 Task: Toggle the hover documentation option in the SCSS.
Action: Mouse moved to (49, 516)
Screenshot: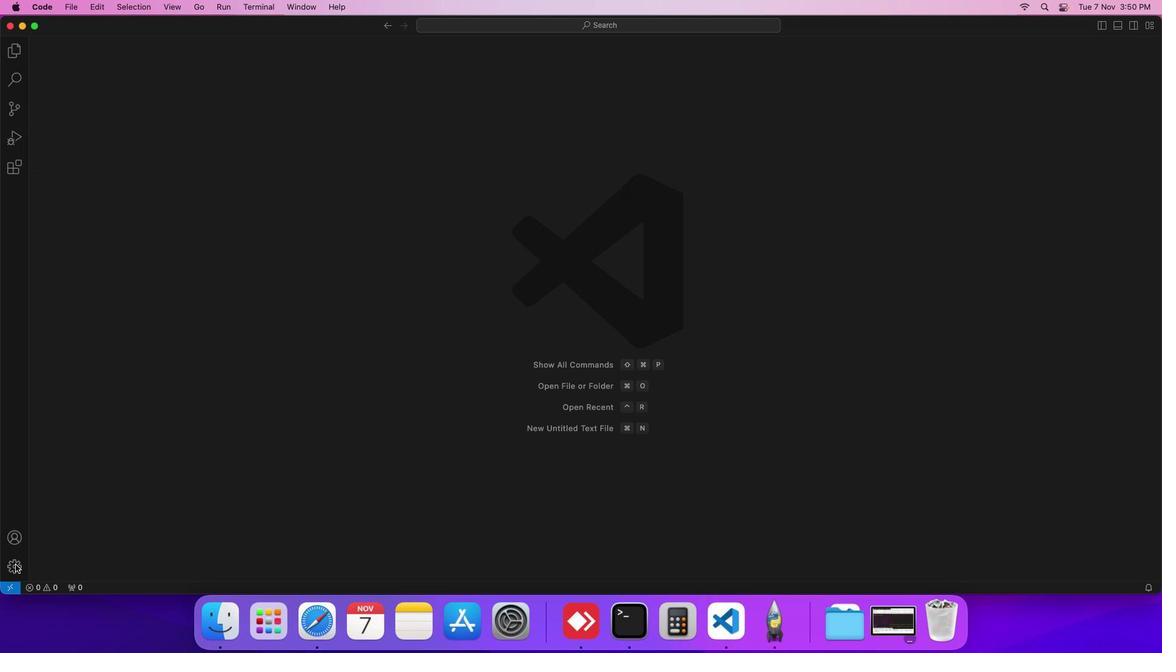 
Action: Mouse pressed left at (49, 516)
Screenshot: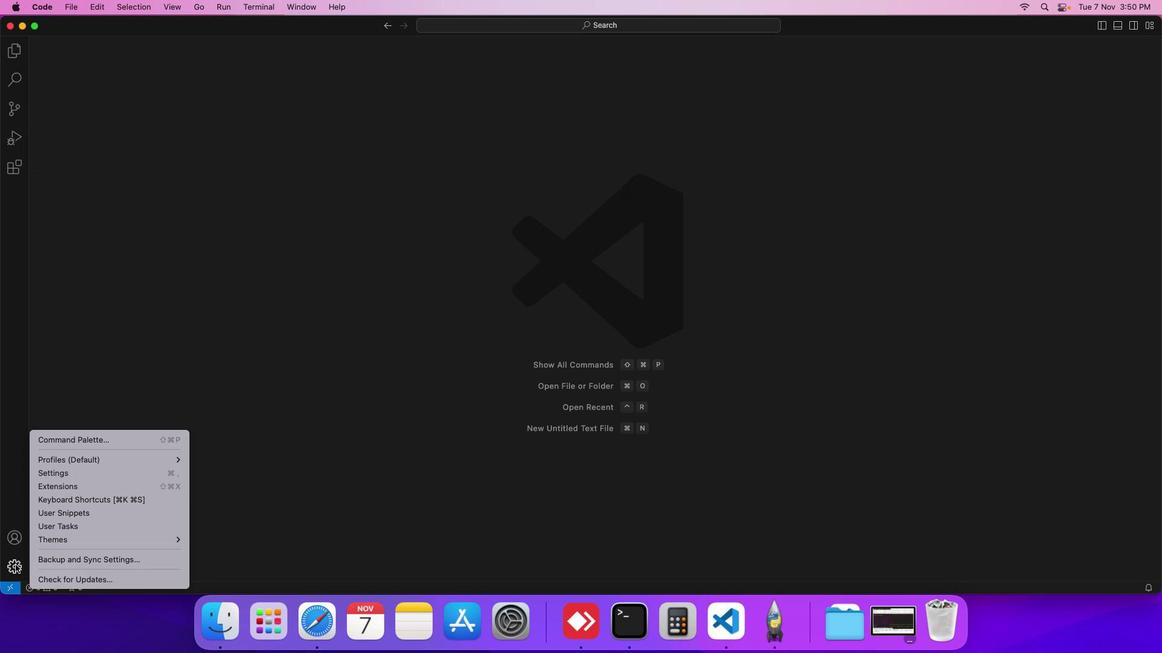 
Action: Mouse moved to (109, 450)
Screenshot: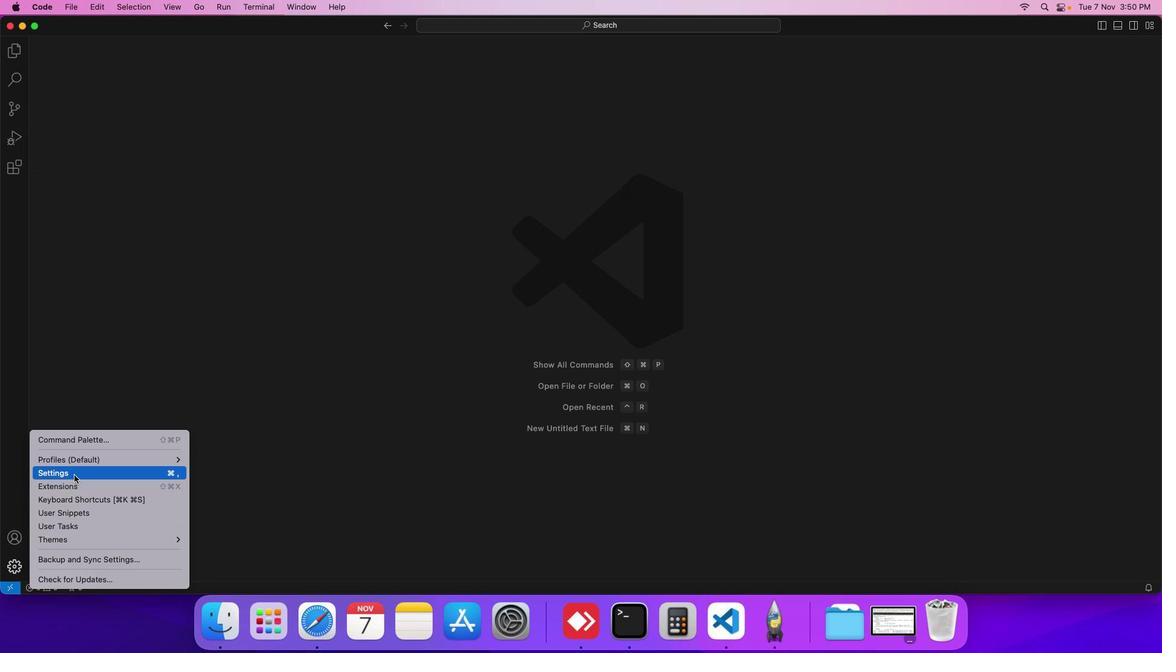 
Action: Mouse pressed left at (109, 450)
Screenshot: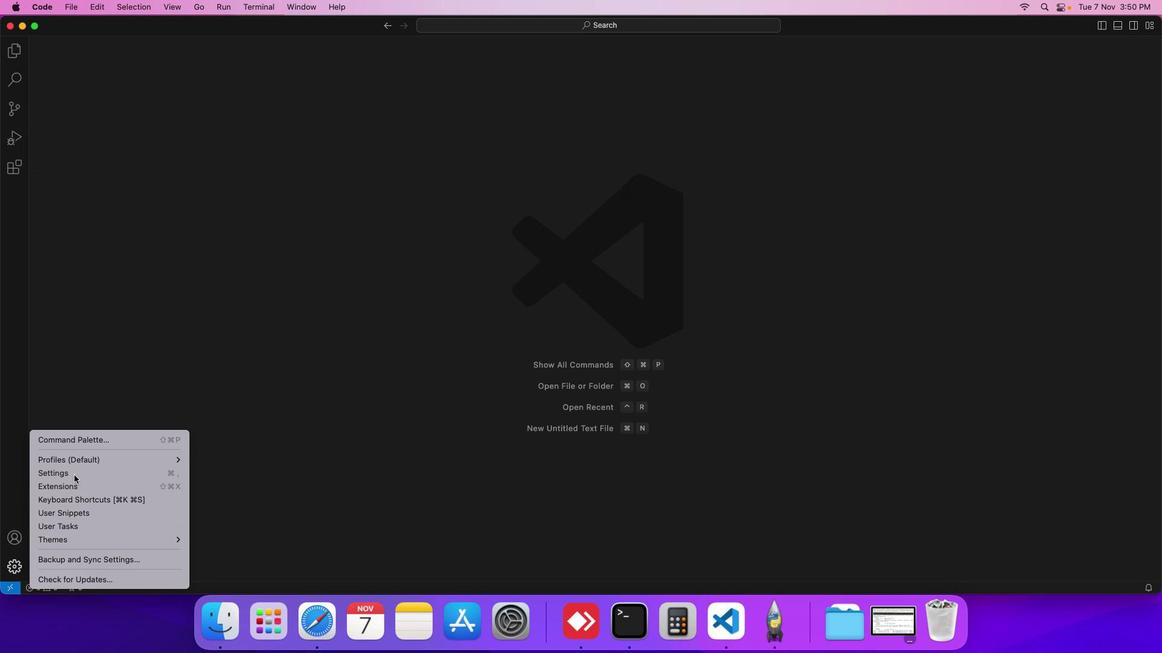 
Action: Mouse moved to (328, 257)
Screenshot: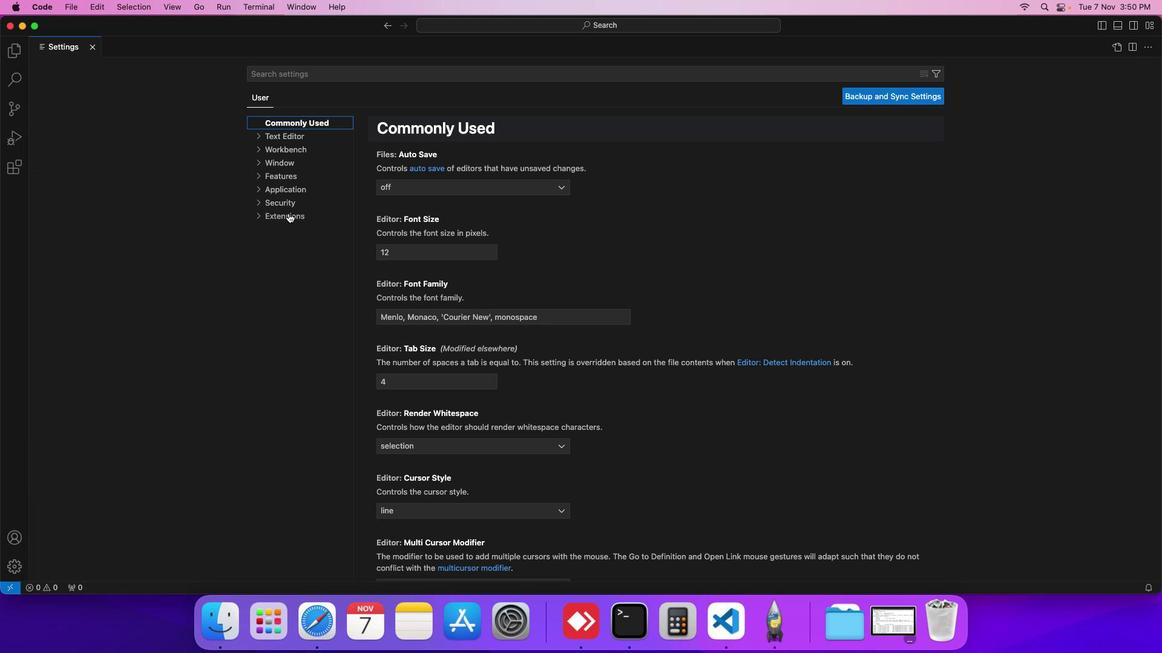 
Action: Mouse pressed left at (328, 257)
Screenshot: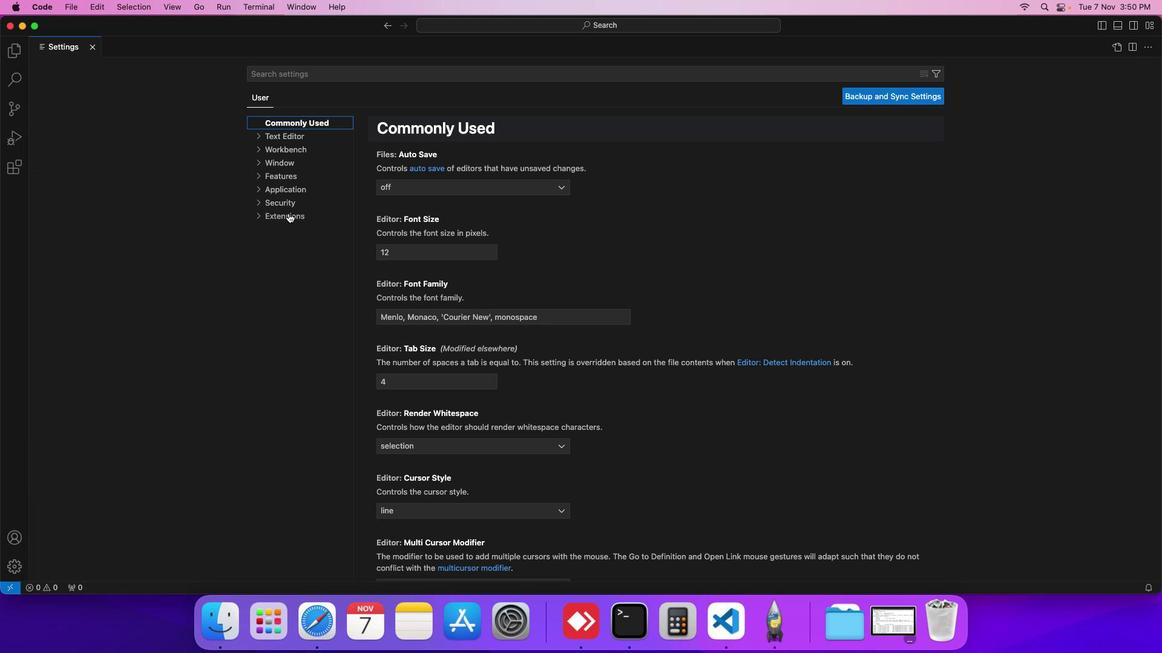 
Action: Mouse moved to (360, 280)
Screenshot: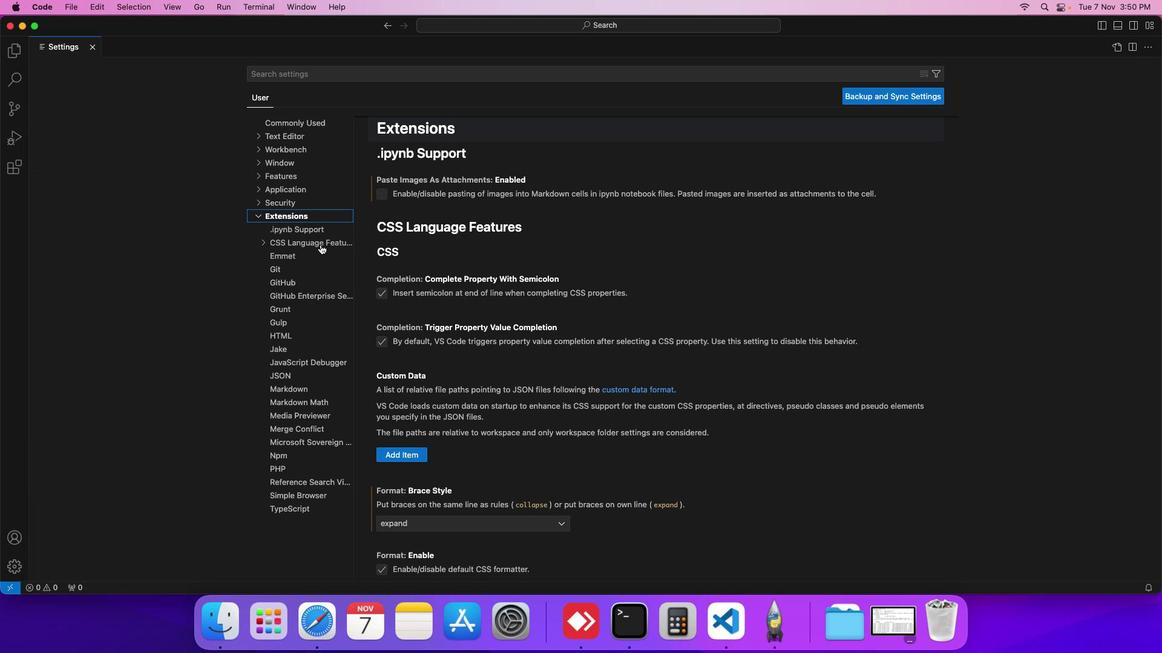 
Action: Mouse pressed left at (360, 280)
Screenshot: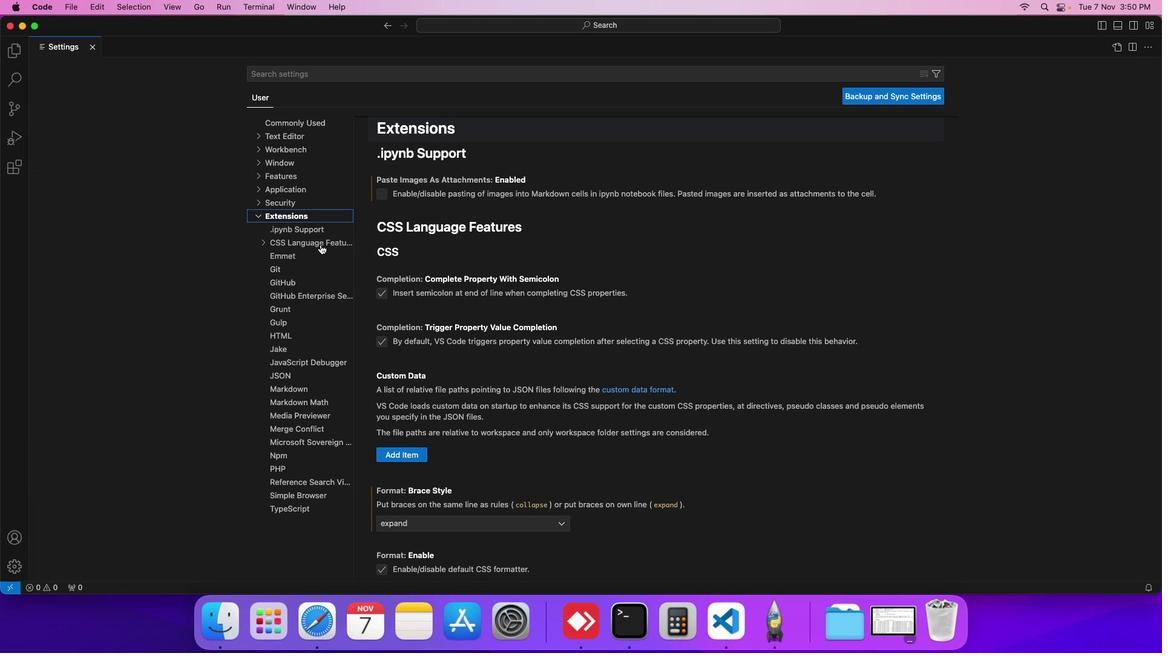 
Action: Mouse moved to (329, 306)
Screenshot: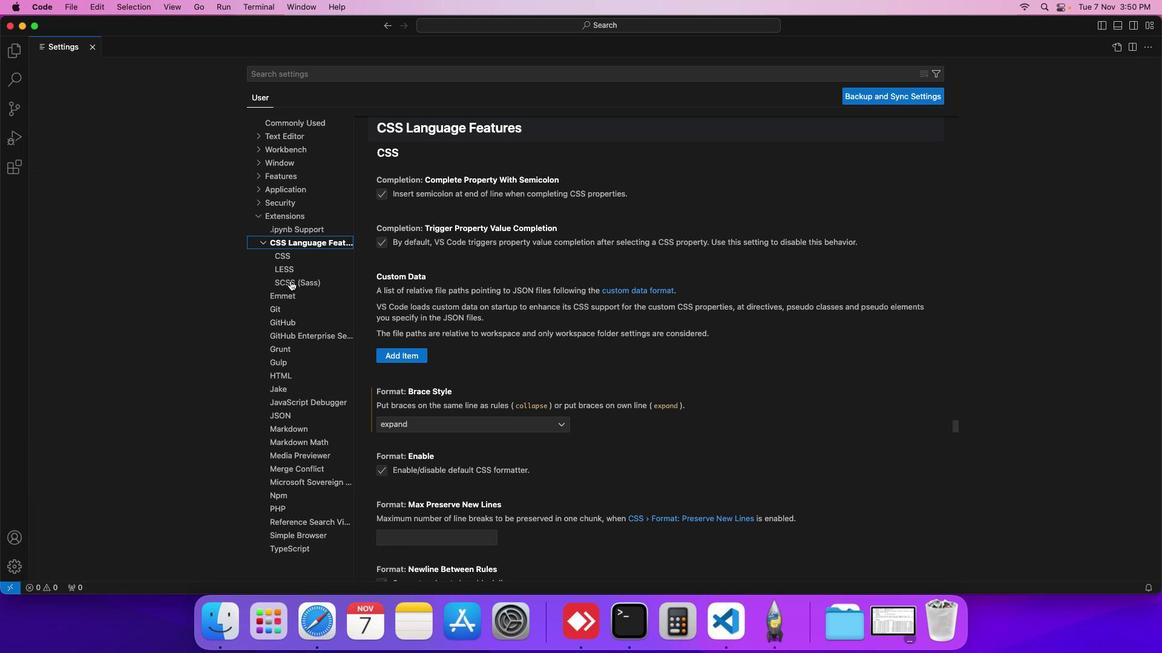 
Action: Mouse pressed left at (329, 306)
Screenshot: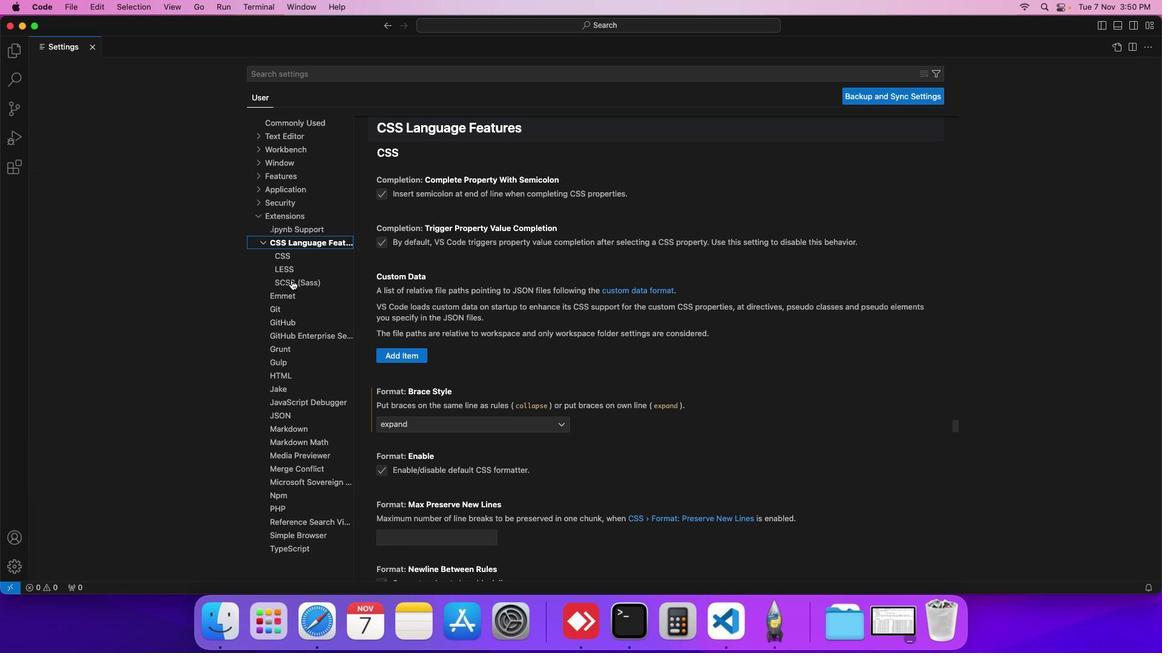 
Action: Mouse moved to (464, 351)
Screenshot: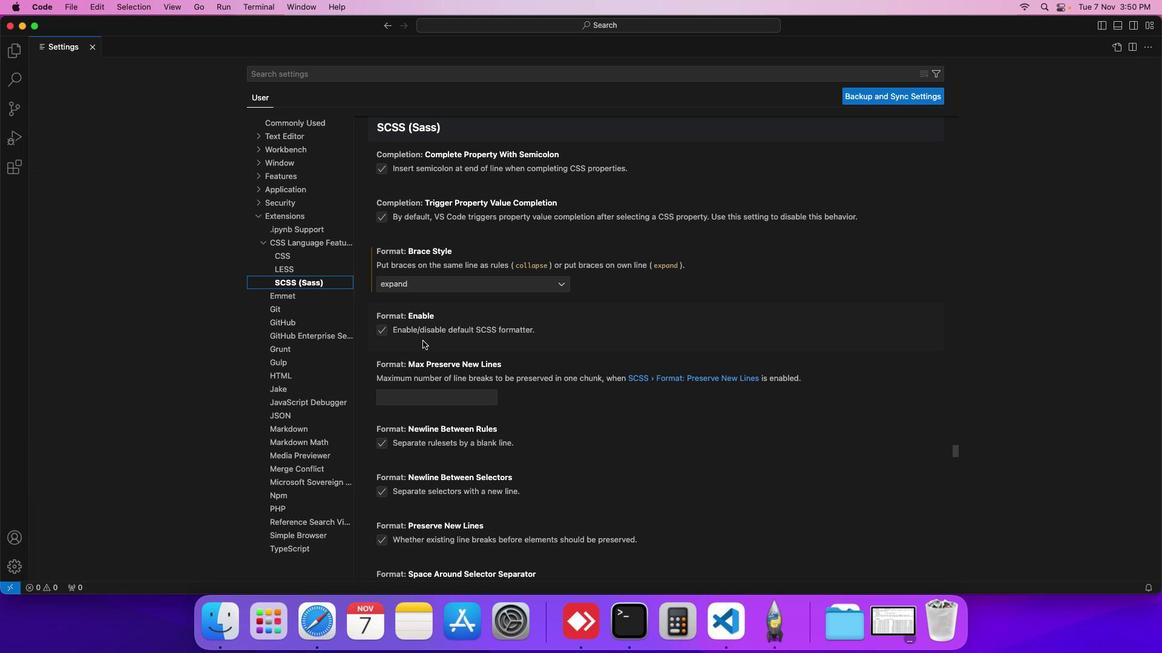 
Action: Mouse scrolled (464, 351) with delta (33, 99)
Screenshot: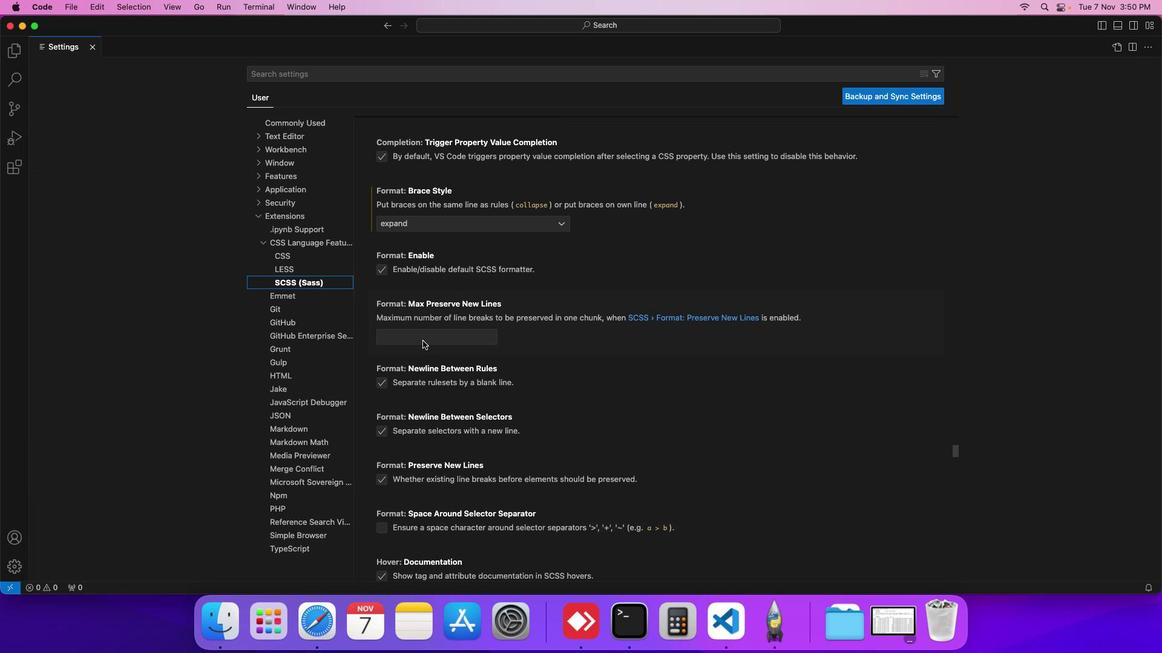 
Action: Mouse scrolled (464, 351) with delta (33, 99)
Screenshot: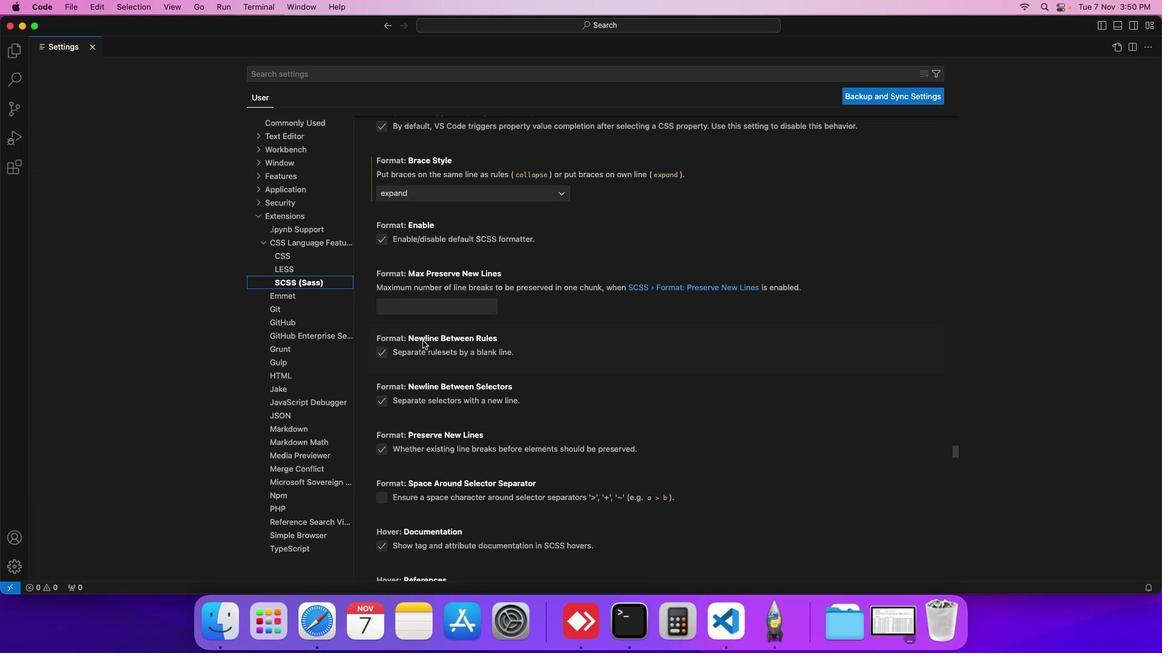 
Action: Mouse scrolled (464, 351) with delta (33, 99)
Screenshot: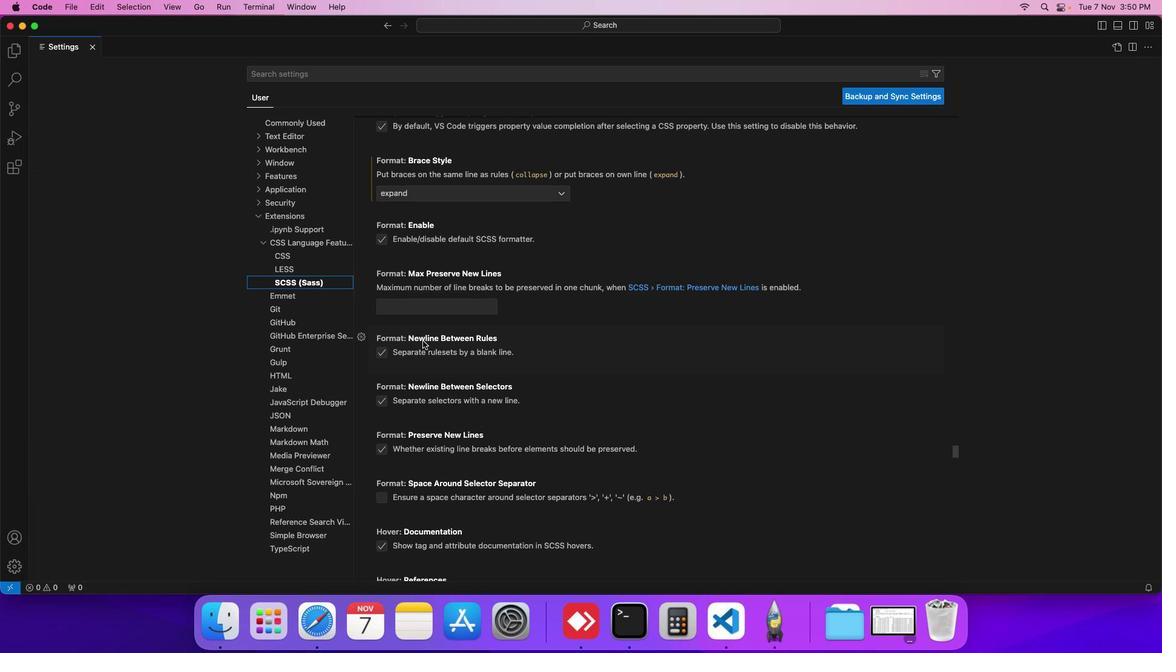 
Action: Mouse scrolled (464, 351) with delta (33, 99)
Screenshot: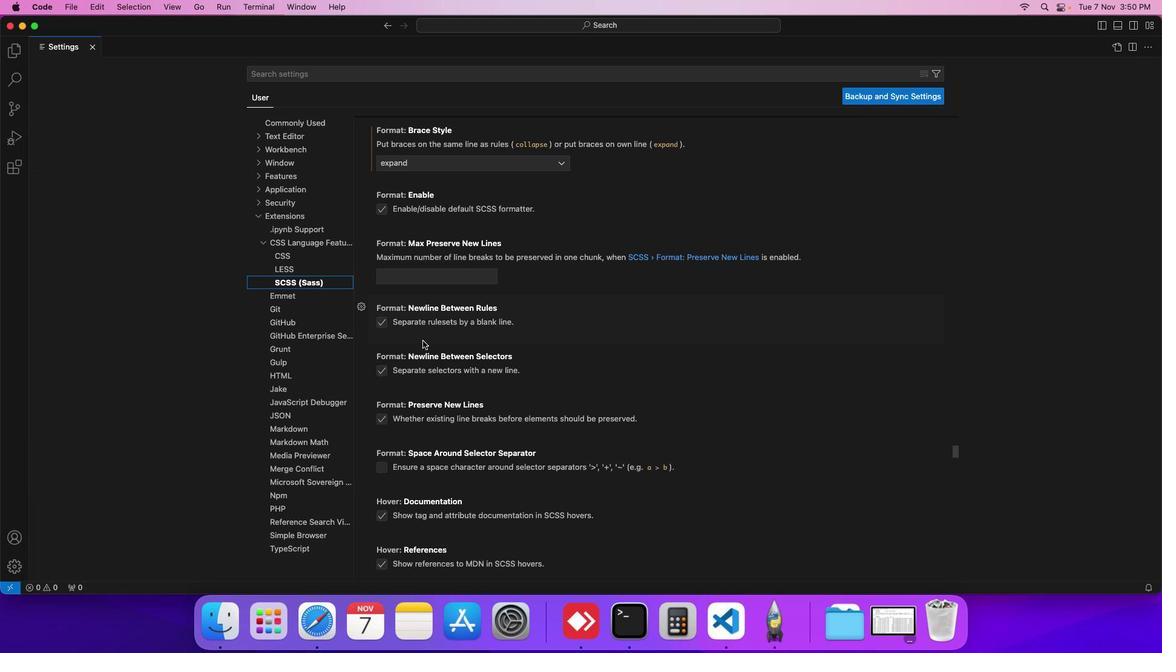
Action: Mouse scrolled (464, 351) with delta (33, 99)
Screenshot: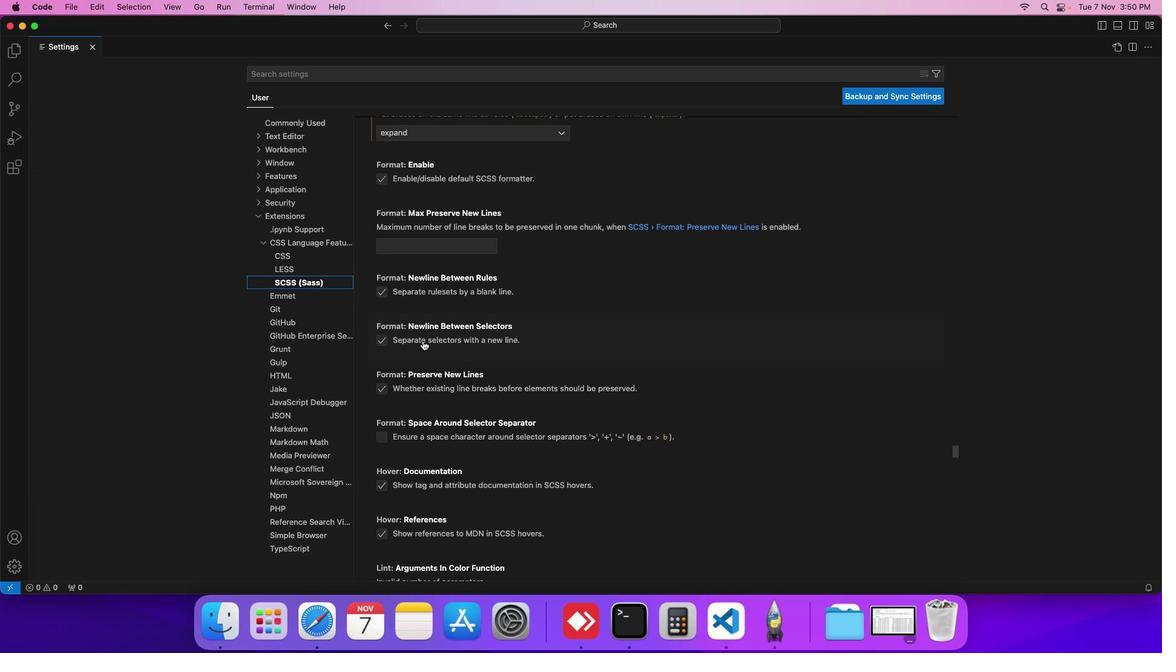 
Action: Mouse scrolled (464, 351) with delta (33, 99)
Screenshot: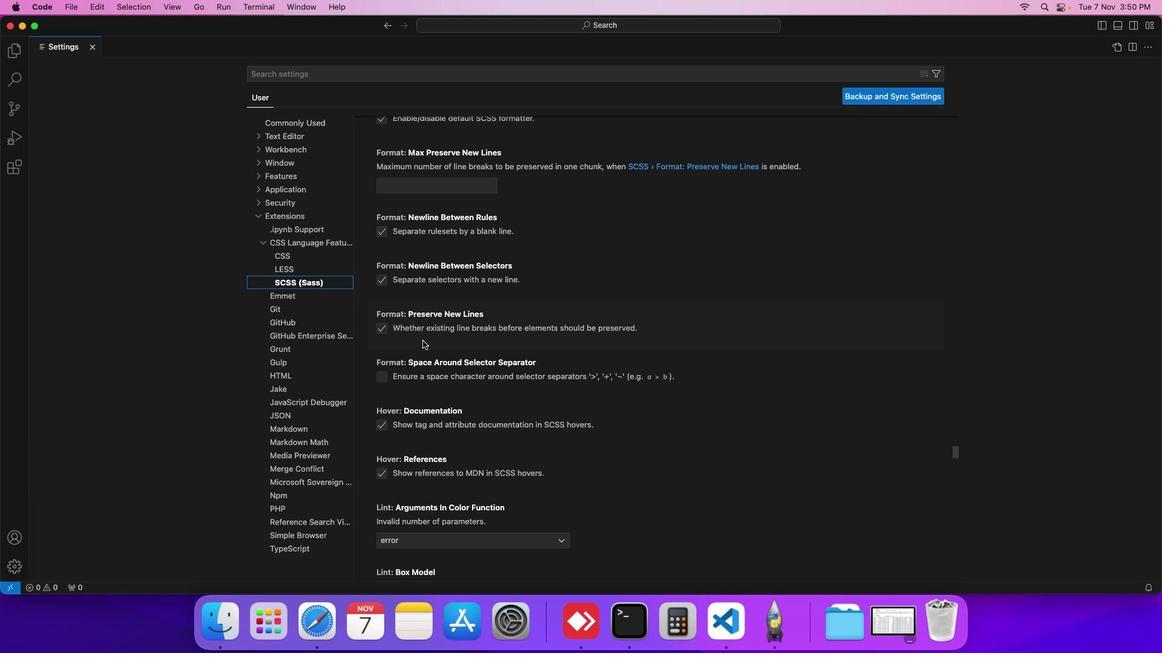
Action: Mouse scrolled (464, 351) with delta (33, 99)
Screenshot: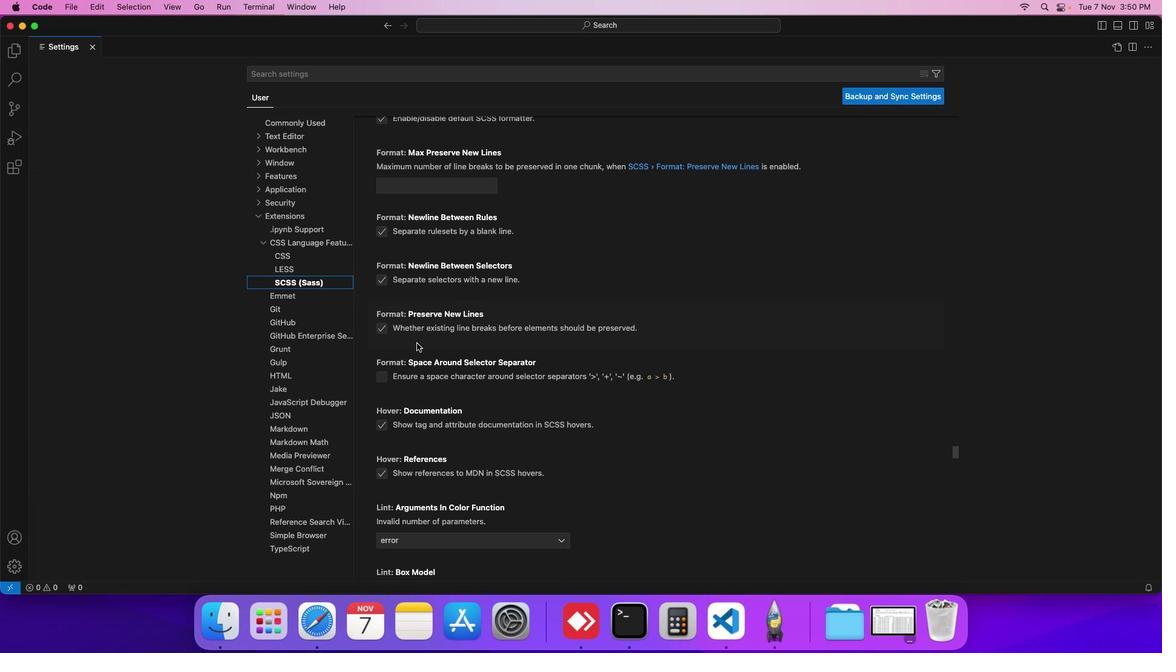 
Action: Mouse moved to (461, 352)
Screenshot: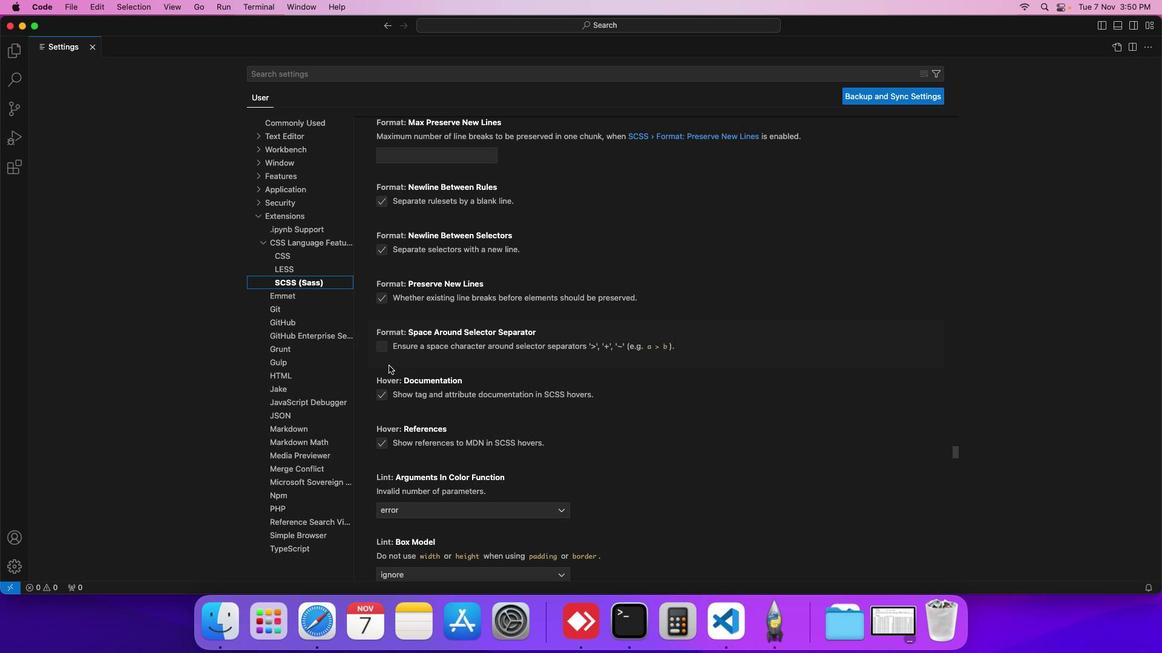 
Action: Mouse scrolled (461, 352) with delta (33, 99)
Screenshot: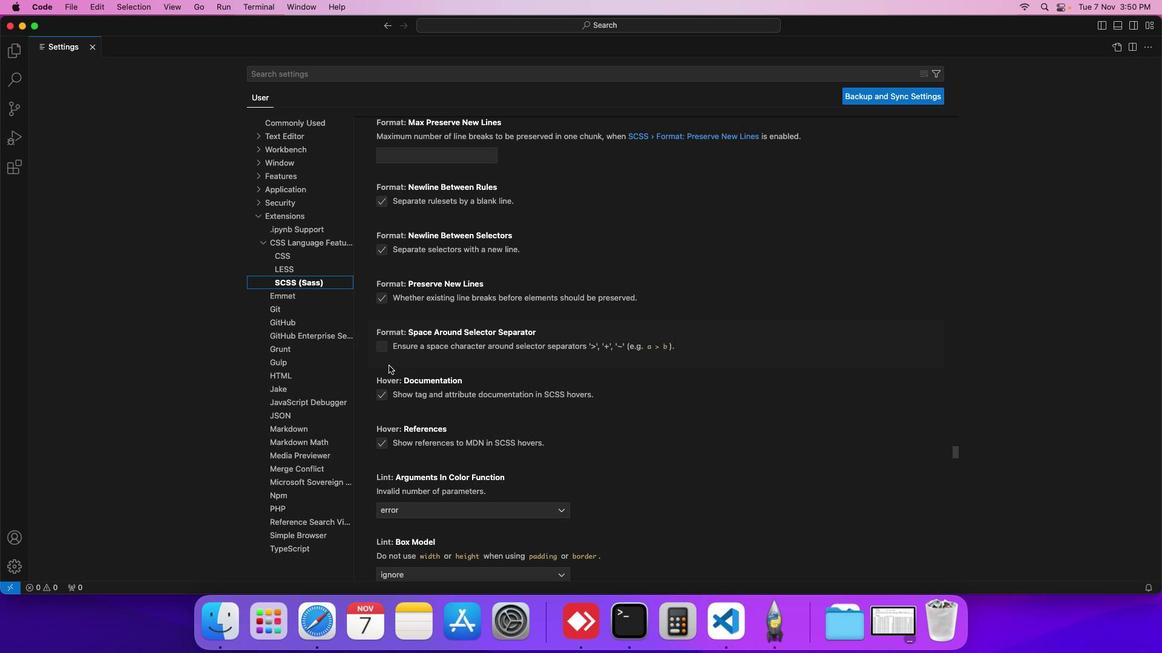 
Action: Mouse moved to (422, 394)
Screenshot: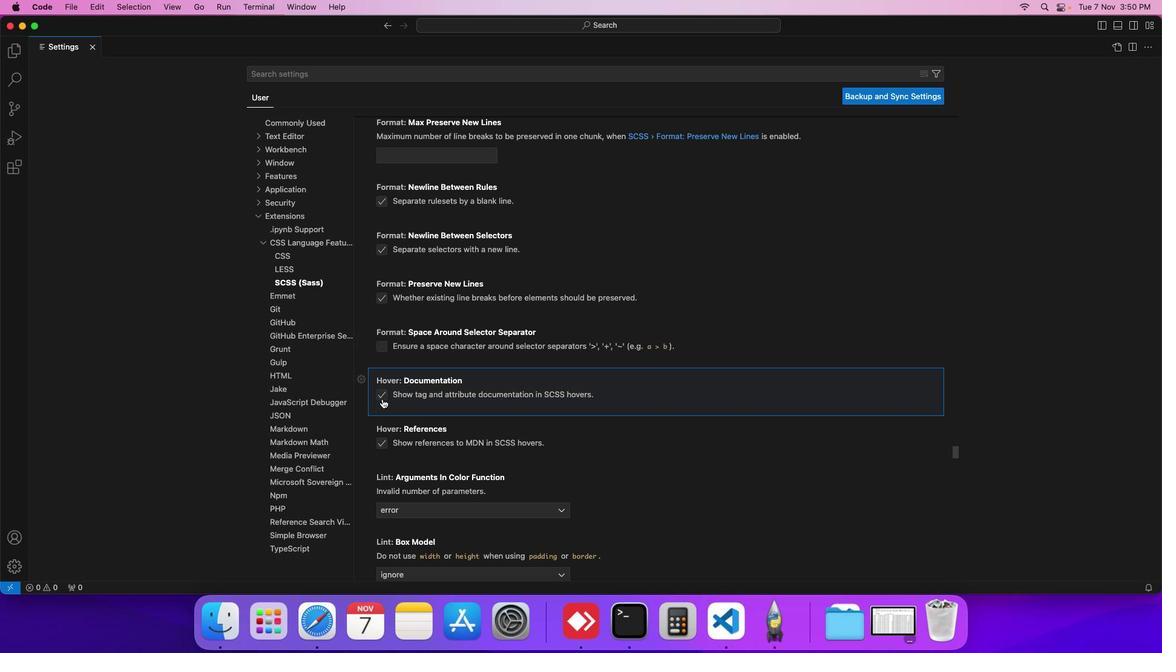
Action: Mouse pressed left at (422, 394)
Screenshot: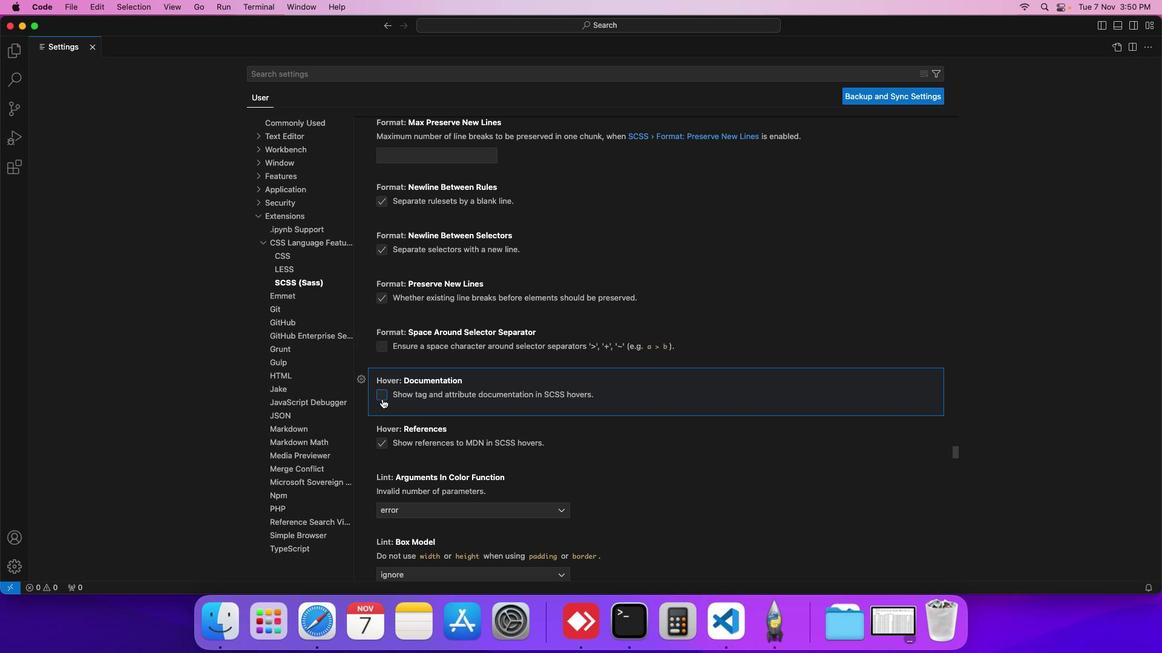 
Action: Mouse moved to (531, 398)
Screenshot: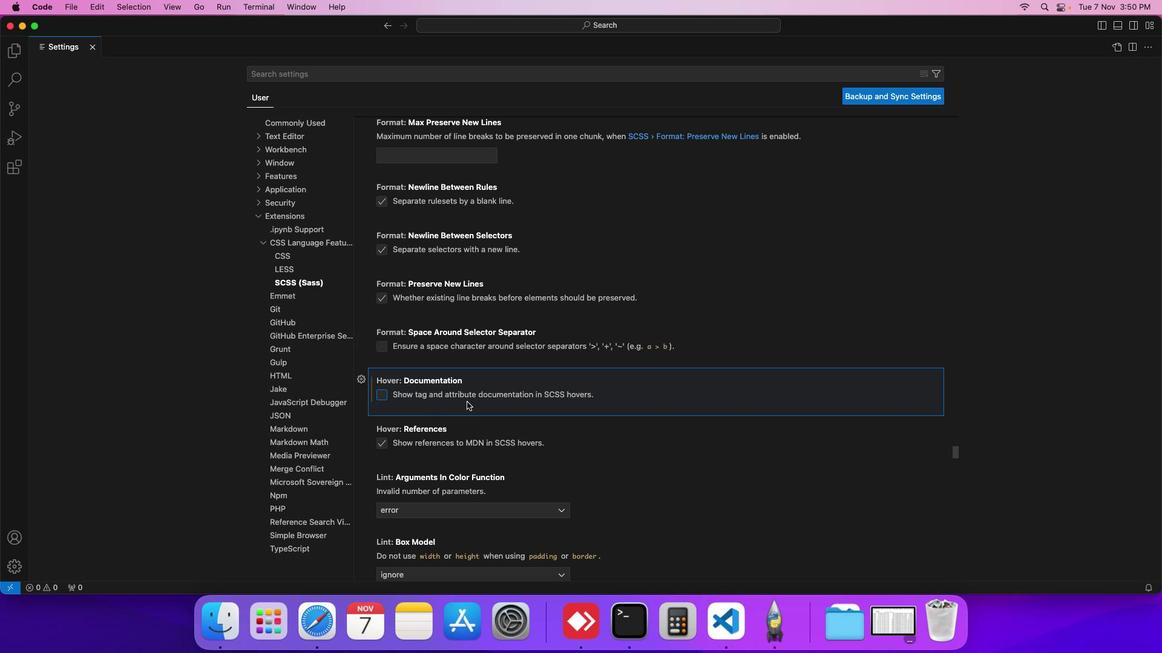 
